 Task: Add an event with the title Lunch Break: Guided Meditation and Wellness Workshop, date '2023/11/20', time 7:00 AM to 9:00 AMand add a description: Alongside problem-solving activities, the retreat will provide opportunities for team members to relax, unwind, and build stronger relationships. This could include team meals, social events, or recreational activities that promote camaraderie and connection.Select event color  Basil . Add location for the event as: Florence, Italy, logged in from the account softage.4@softage.netand send the event invitation to softage.10@softage.net and softage.1@softage.net. Set a reminder for the event Weekly on Sunday
Action: Mouse moved to (77, 91)
Screenshot: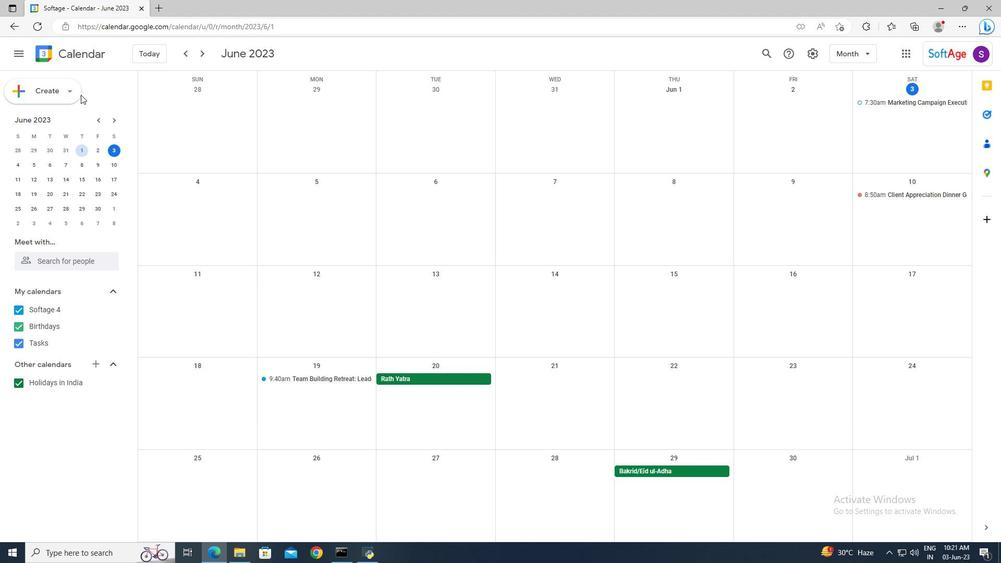 
Action: Mouse pressed left at (77, 91)
Screenshot: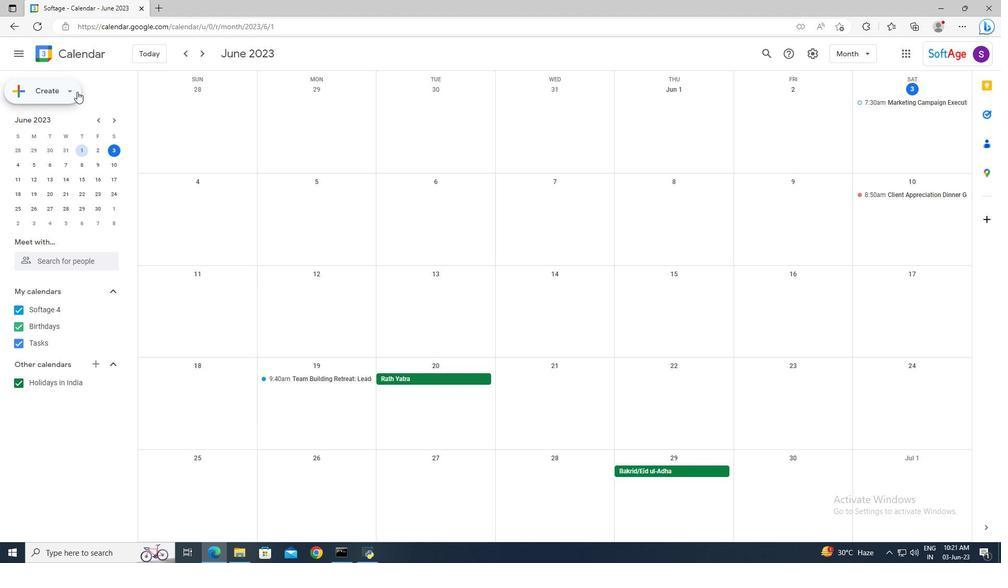 
Action: Mouse moved to (83, 112)
Screenshot: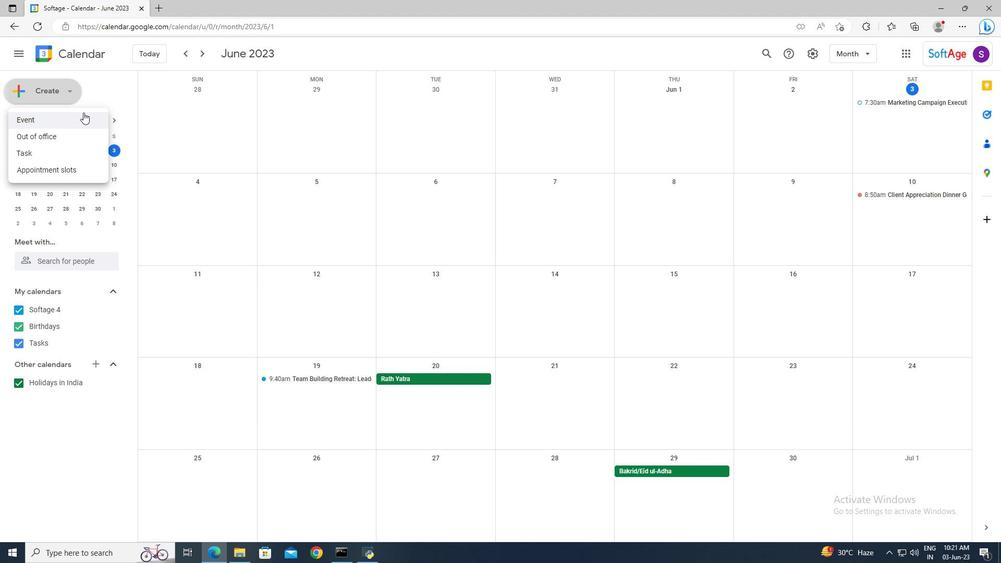 
Action: Mouse pressed left at (83, 112)
Screenshot: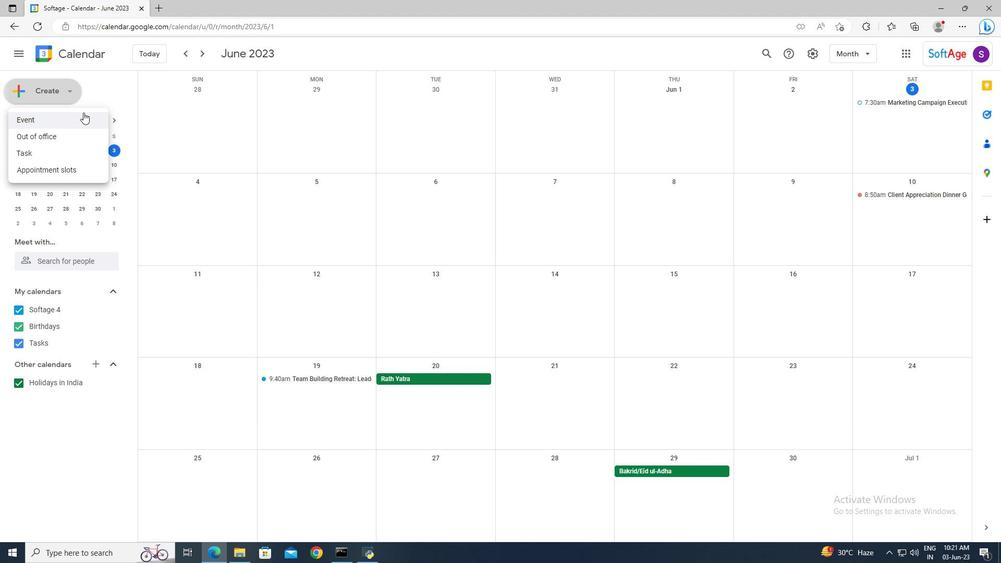 
Action: Mouse moved to (512, 349)
Screenshot: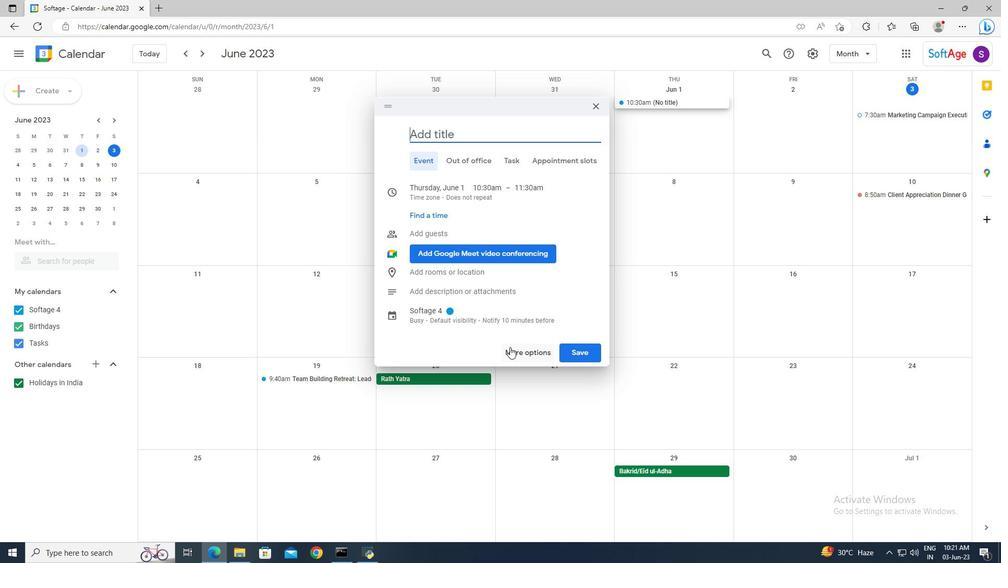 
Action: Mouse pressed left at (512, 349)
Screenshot: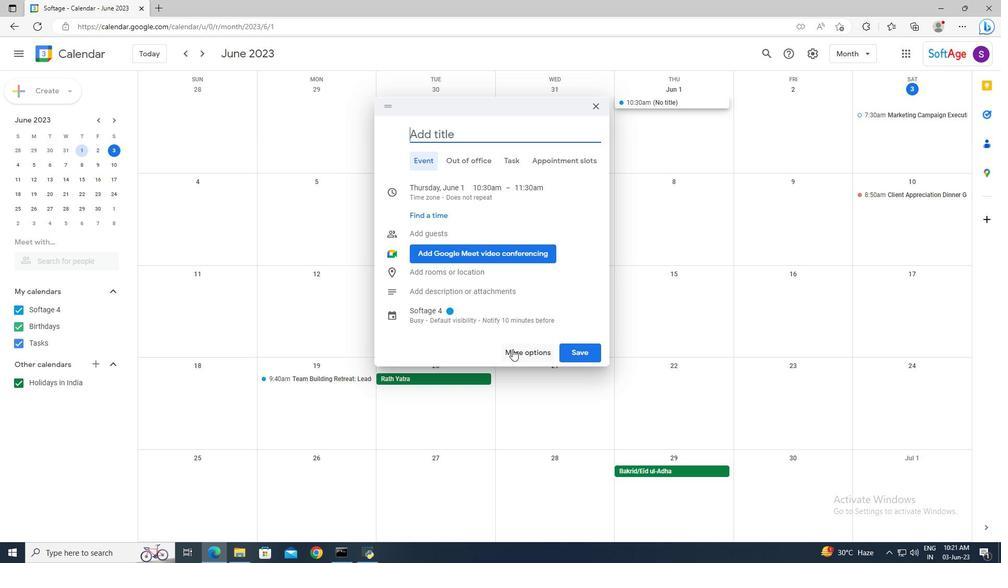 
Action: Mouse moved to (337, 60)
Screenshot: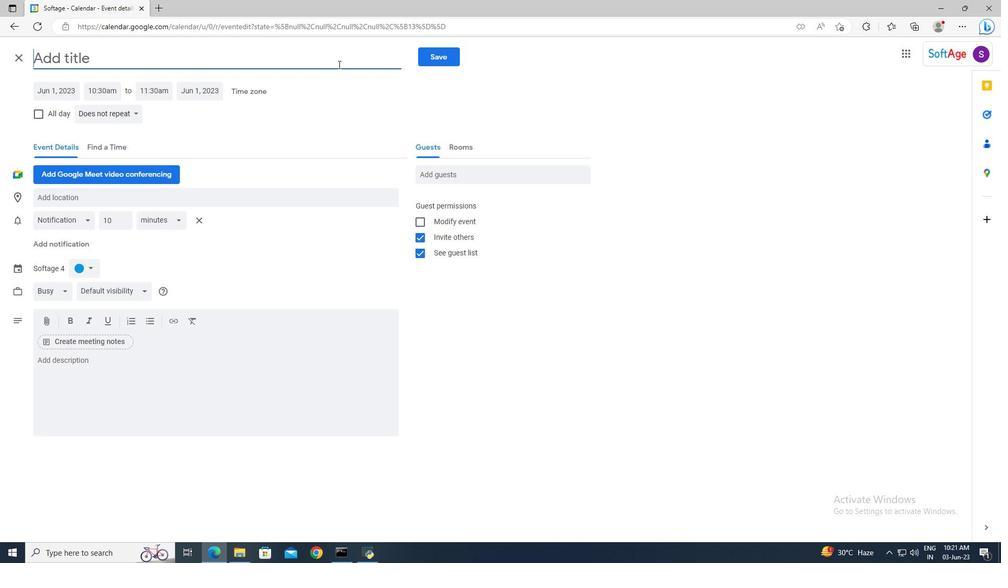 
Action: Mouse pressed left at (337, 60)
Screenshot: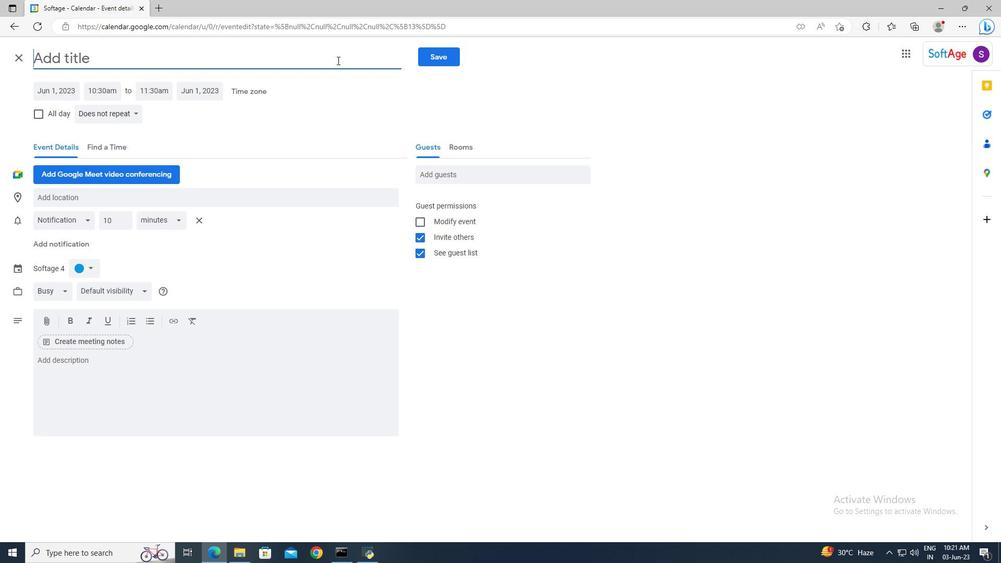 
Action: Key pressed <Key.shift>Lunch<Key.space><Key.shift>Break<Key.shift>:<Key.space><Key.shift>Guided<Key.space><Key.shift>Meditation<Key.space>and<Key.space><Key.shift><Key.shift><Key.shift><Key.shift><Key.shift><Key.shift><Key.shift><Key.shift><Key.shift><Key.shift><Key.shift><Key.shift>Wellness<Key.space><Key.shift_r>Workshop
Screenshot: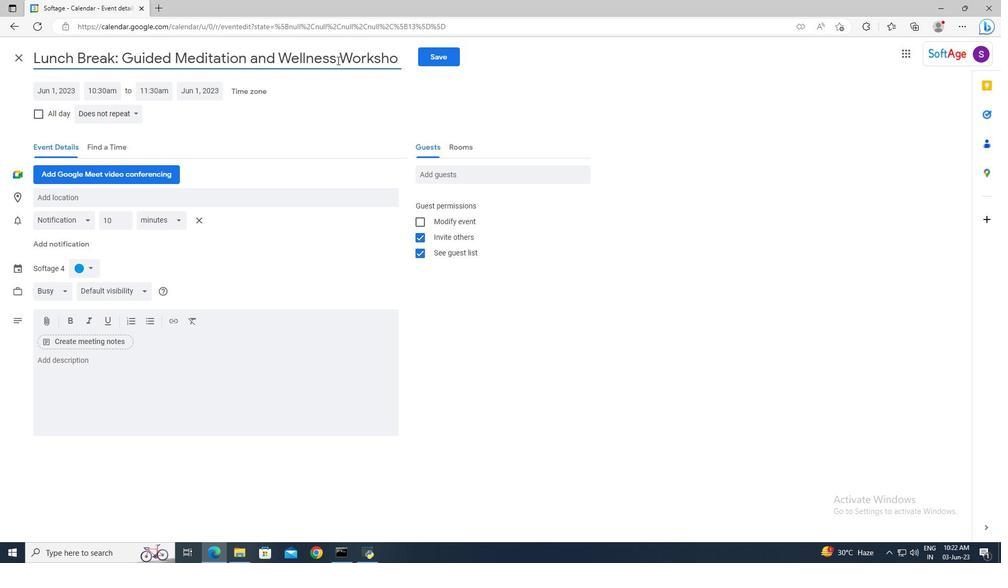 
Action: Mouse moved to (71, 95)
Screenshot: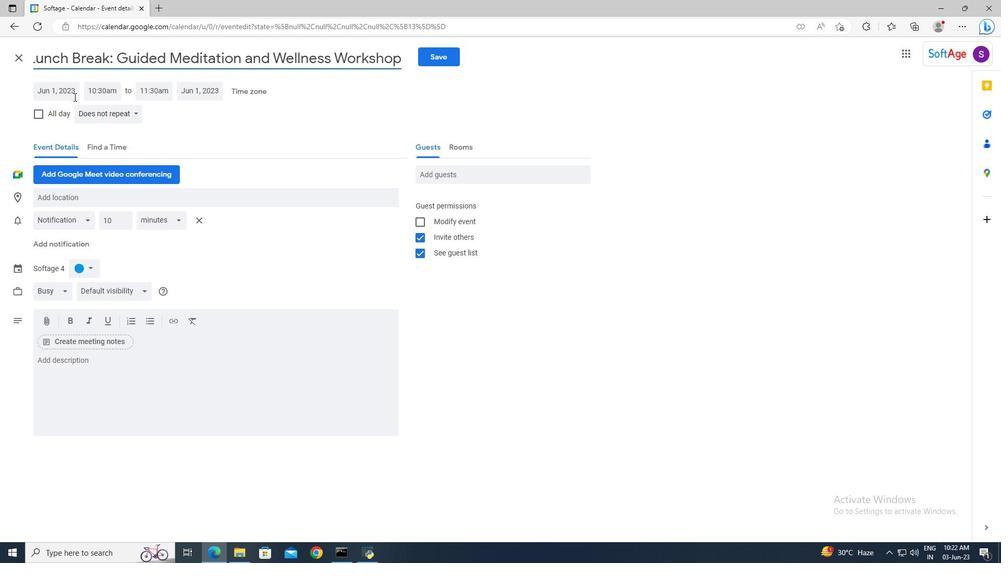 
Action: Mouse pressed left at (71, 95)
Screenshot: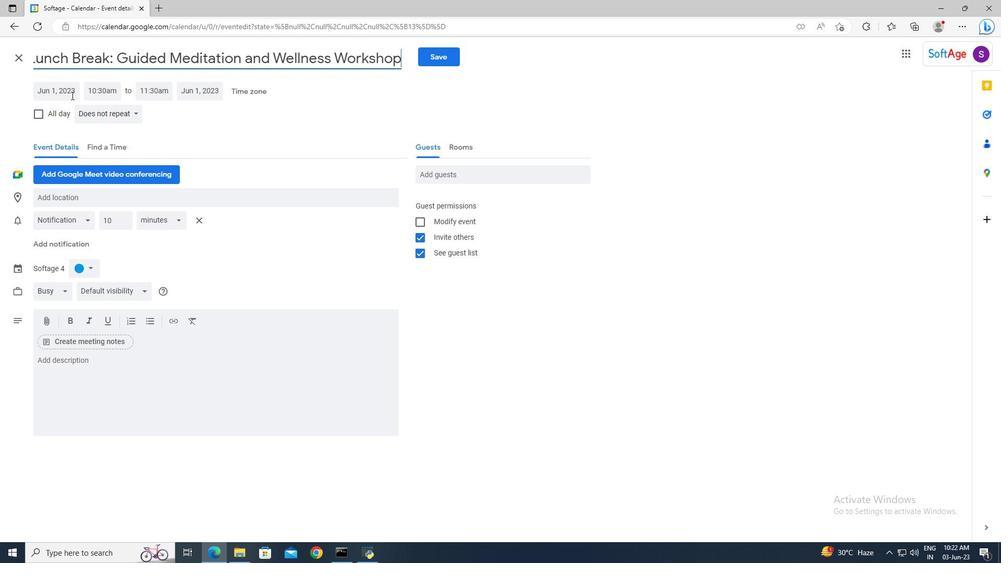 
Action: Mouse moved to (163, 111)
Screenshot: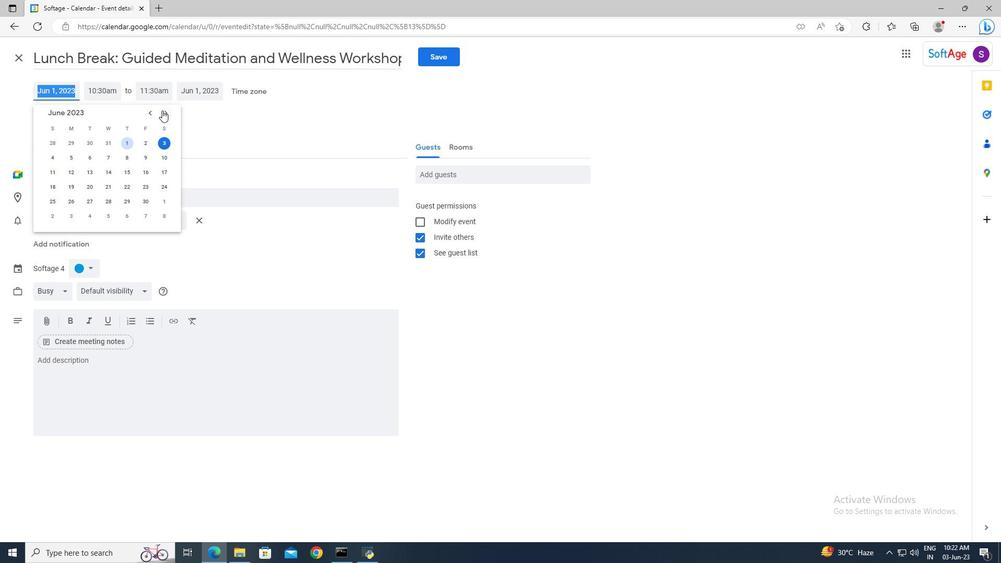
Action: Mouse pressed left at (163, 111)
Screenshot: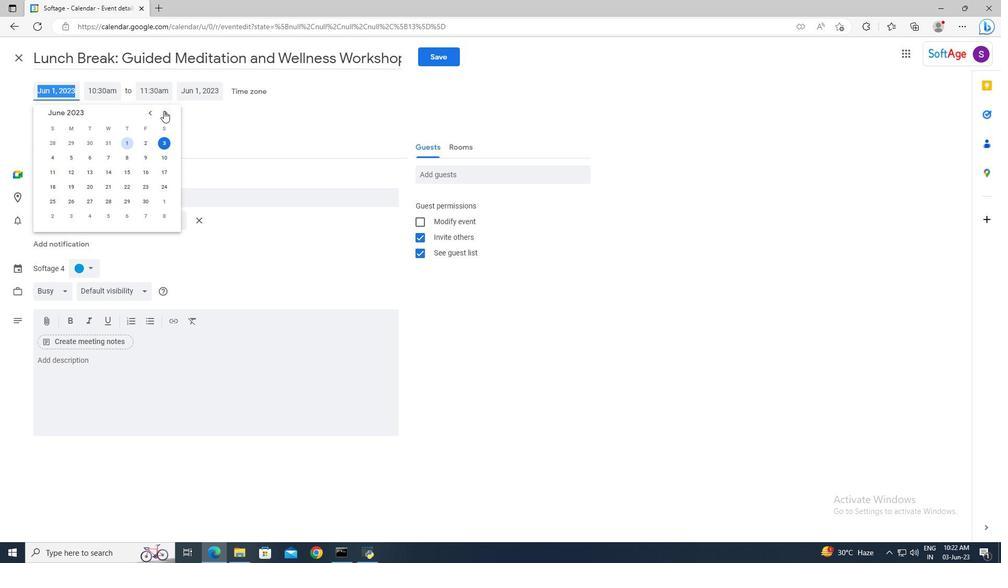 
Action: Mouse pressed left at (163, 111)
Screenshot: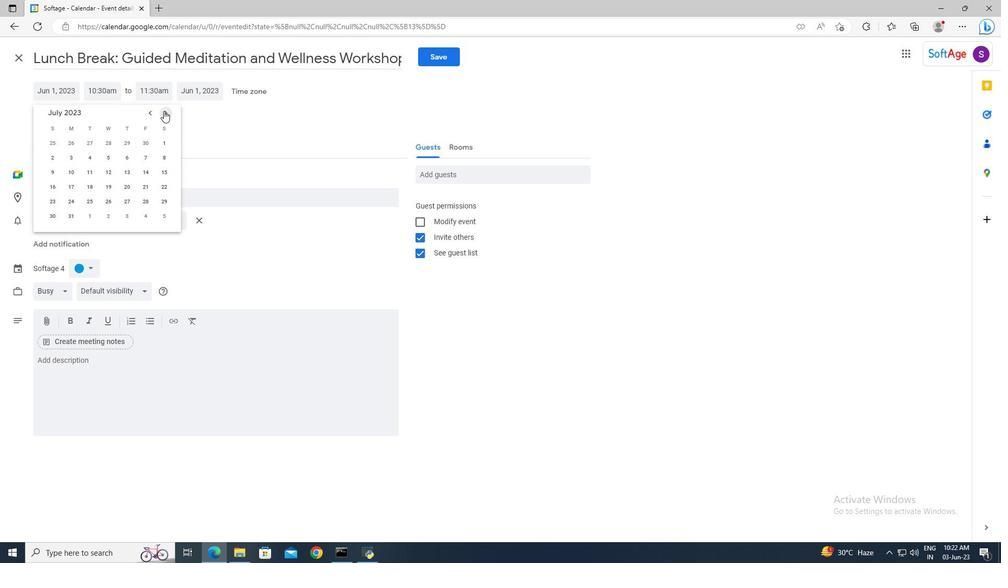 
Action: Mouse pressed left at (163, 111)
Screenshot: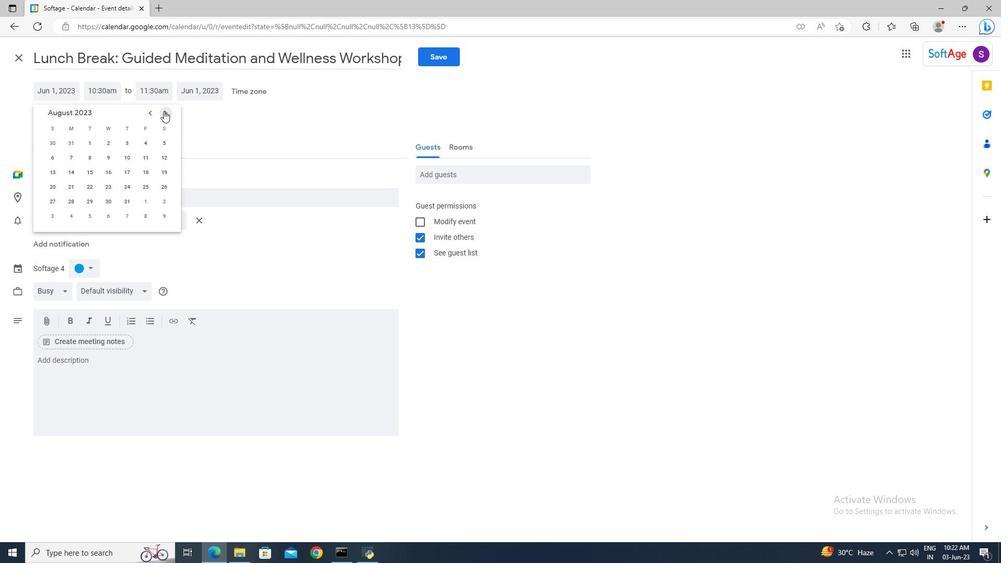 
Action: Mouse pressed left at (163, 111)
Screenshot: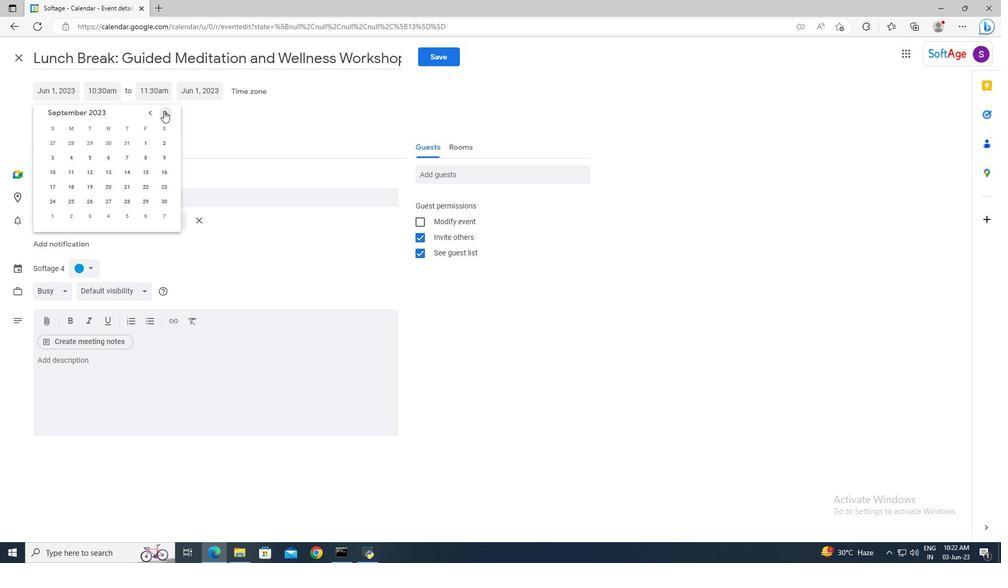 
Action: Mouse pressed left at (163, 111)
Screenshot: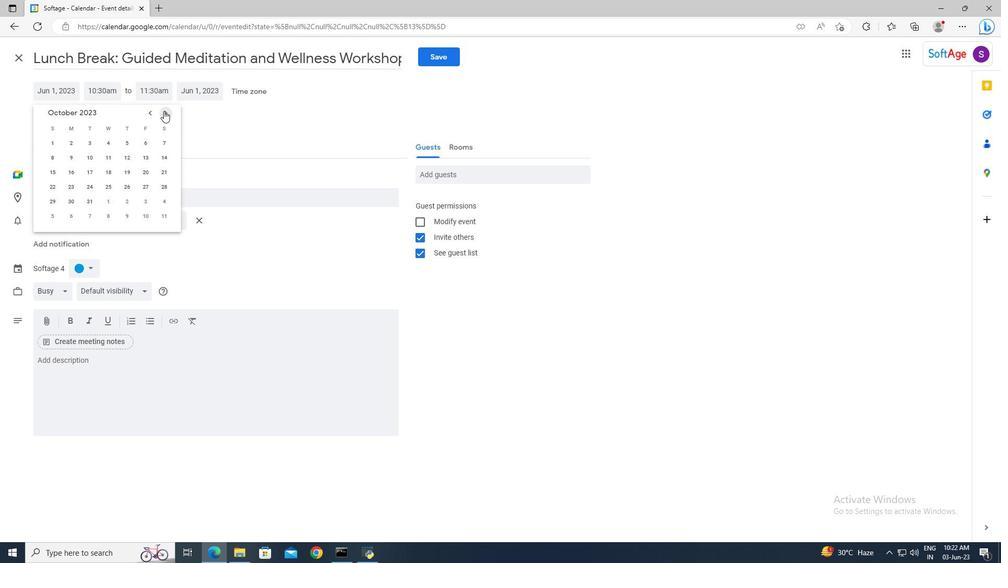 
Action: Mouse moved to (76, 185)
Screenshot: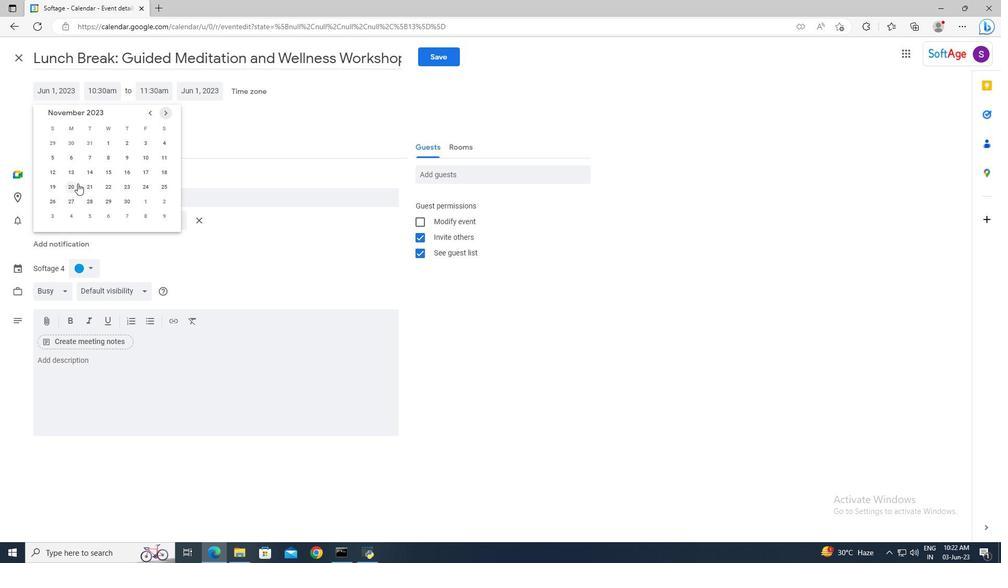 
Action: Mouse pressed left at (76, 185)
Screenshot: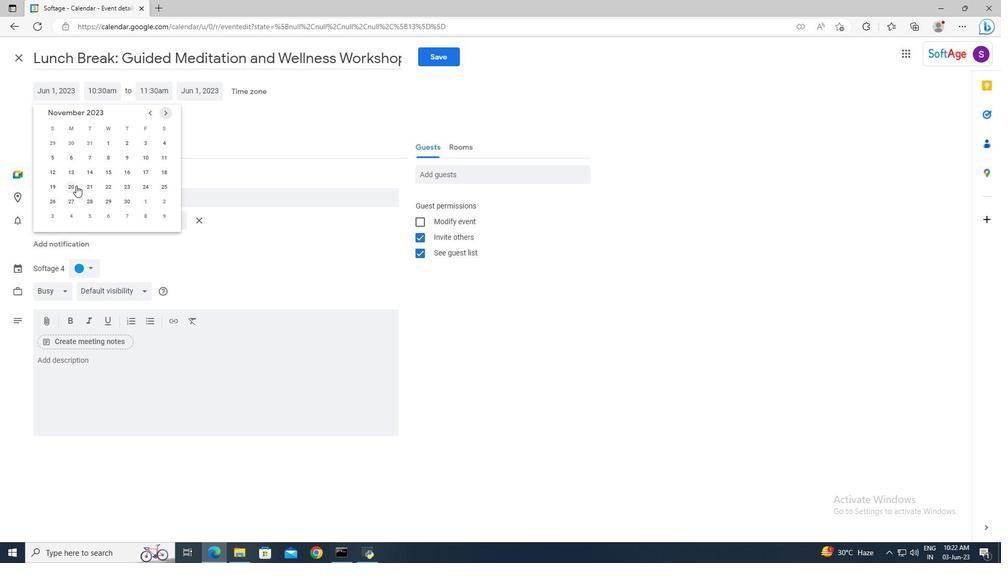 
Action: Mouse moved to (95, 91)
Screenshot: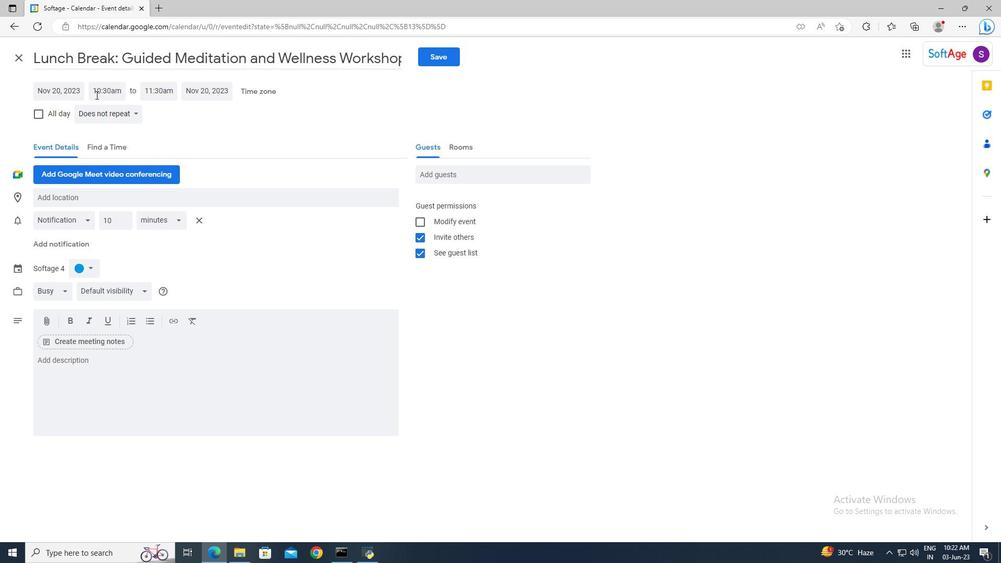 
Action: Mouse pressed left at (95, 91)
Screenshot: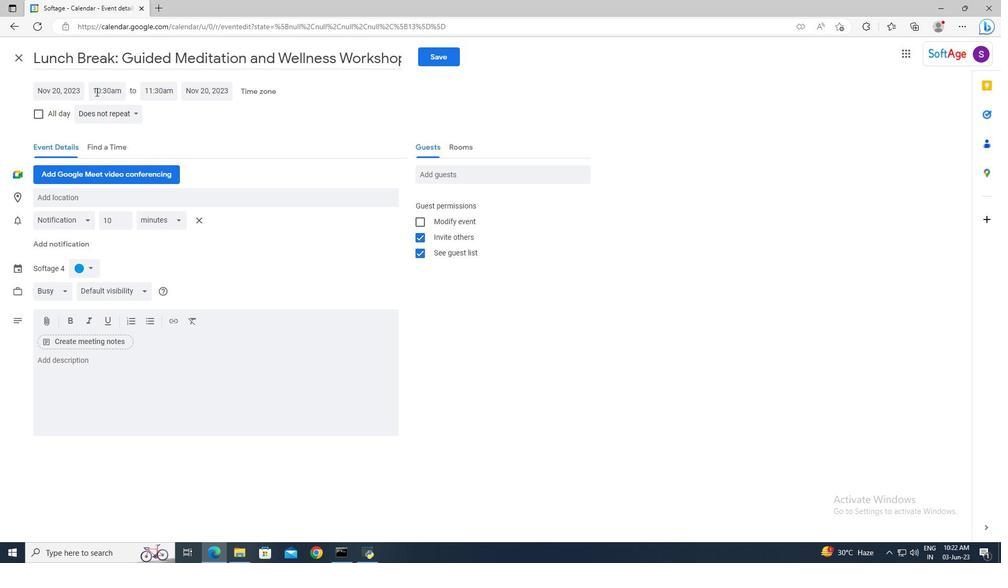 
Action: Mouse moved to (95, 90)
Screenshot: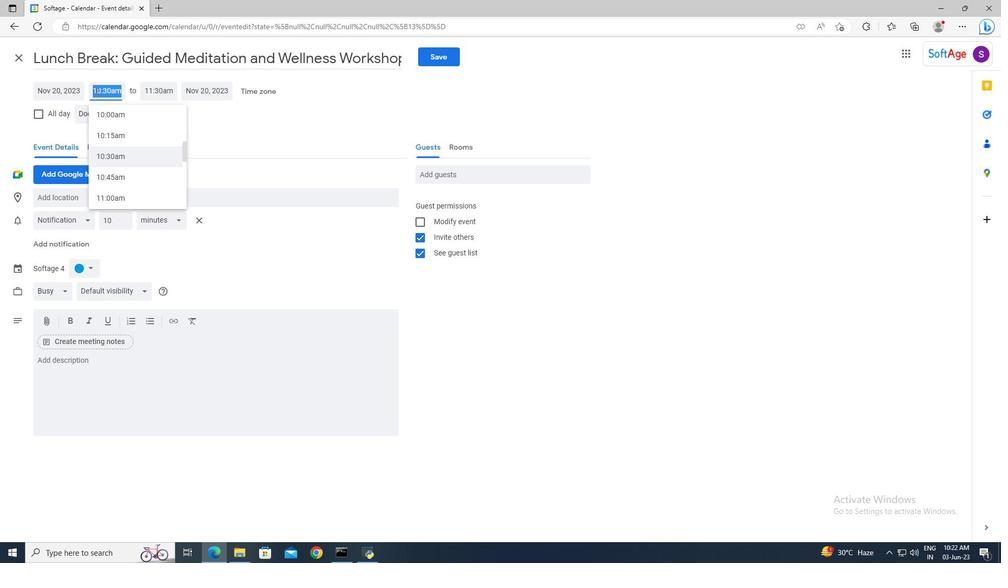 
Action: Key pressed 7<Key.shift>:00am<Key.enter><Key.tab>9<Key.shift>:00<Key.enter>
Screenshot: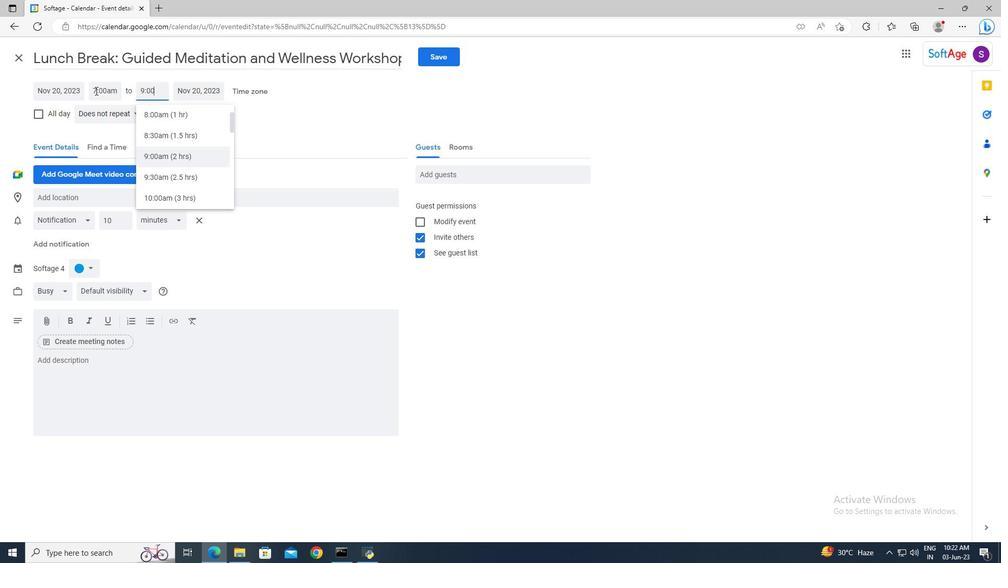 
Action: Mouse moved to (77, 371)
Screenshot: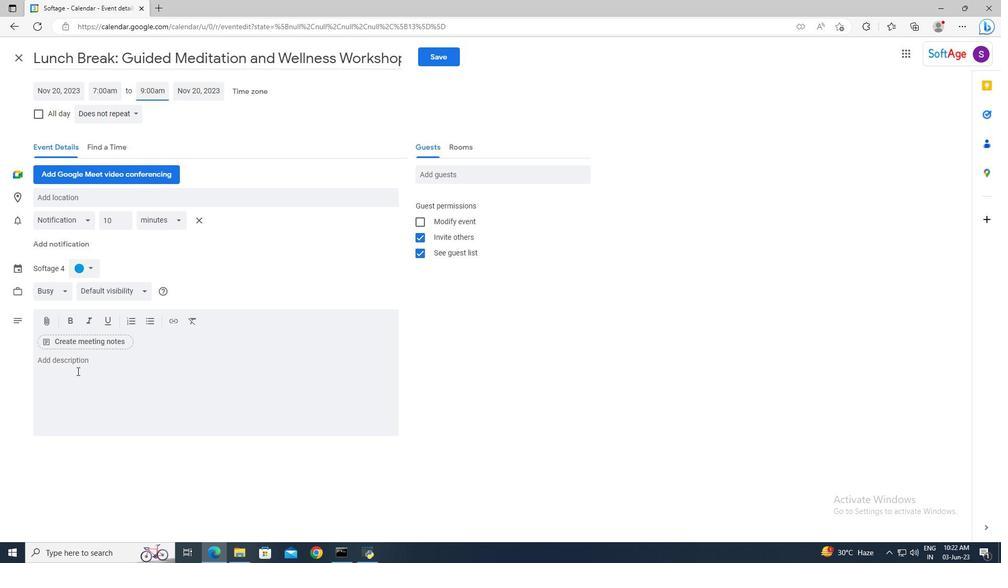 
Action: Mouse pressed left at (77, 371)
Screenshot: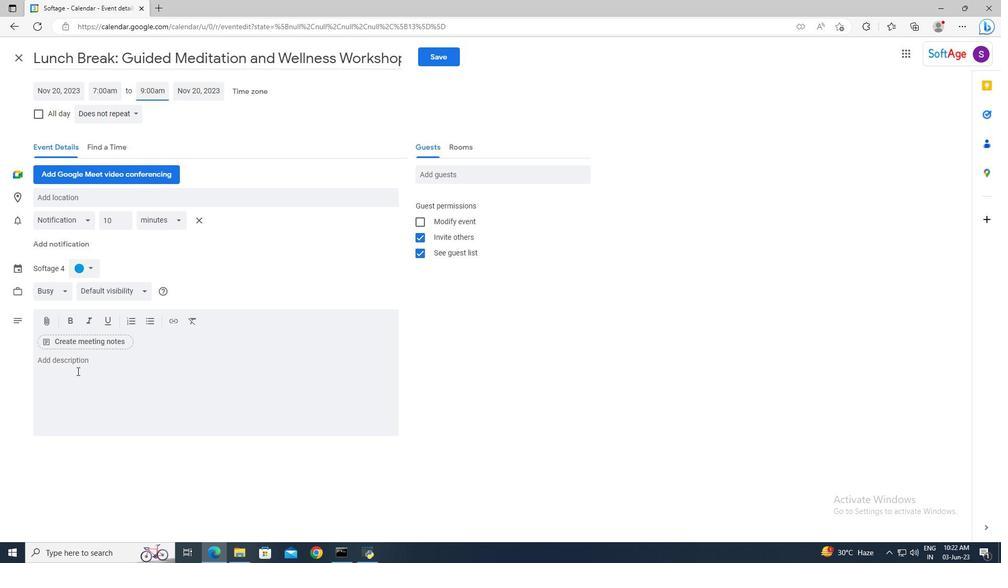 
Action: Key pressed <Key.shift>Alongside<Key.space>problem-solving<Key.space>activities,<Key.space>the<Key.space>retreat<Key.space>will<Key.space>provide<Key.space>opportunities<Key.space>for<Key.space>team<Key.space>members<Key.space>to<Key.space>relax,<Key.space>unwind,<Key.space>and<Key.space>build<Key.space>stronger<Key.space>relationships.<Key.space><Key.shift>This<Key.space>could<Key.space>include<Key.space>team<Key.space>meals,<Key.space>social<Key.space>events,<Key.space>or<Key.space>recreational<Key.space>activities<Key.space>that<Key.space>promote<Key.space>camaraderie<Key.space>and<Key.space>connection.
Screenshot: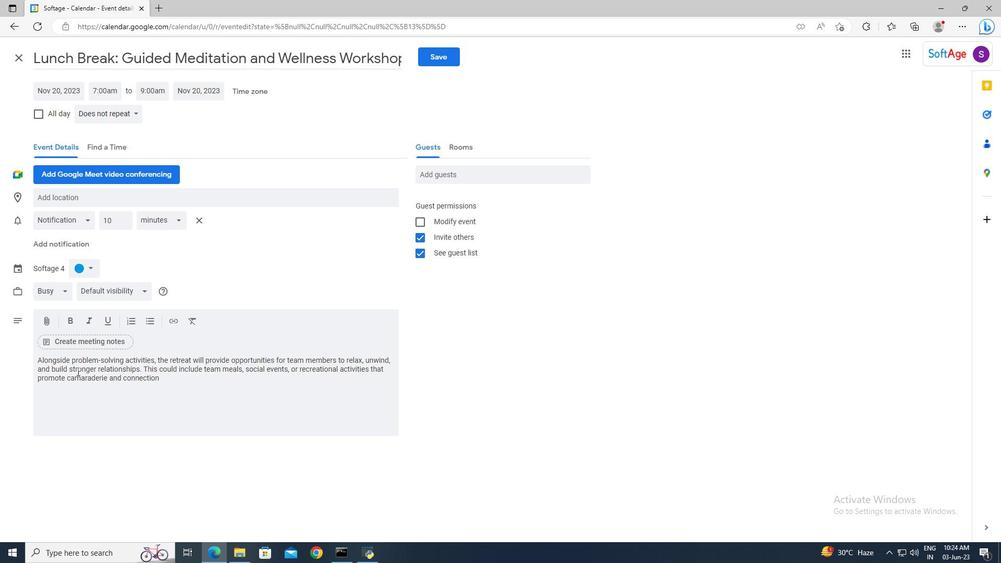 
Action: Mouse moved to (93, 260)
Screenshot: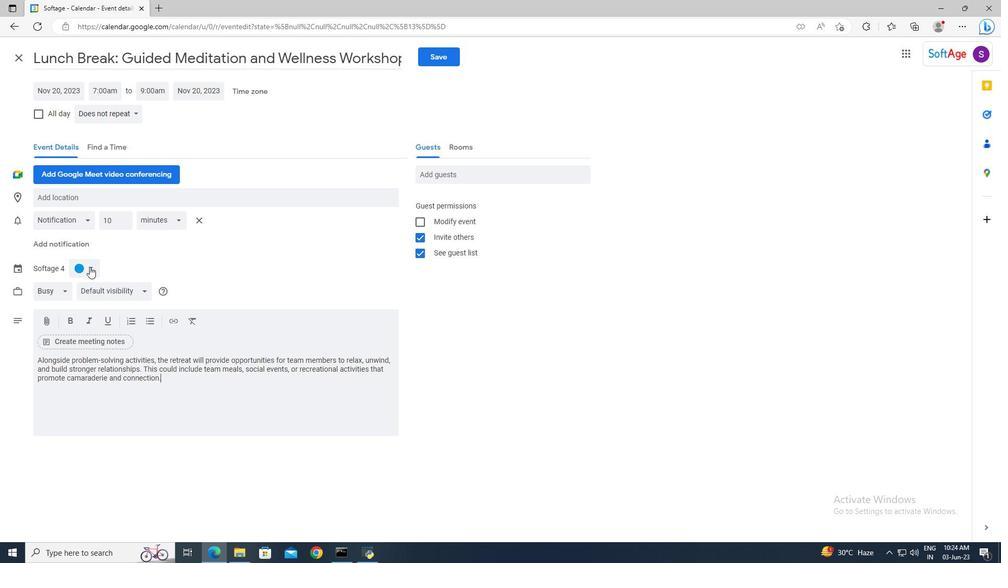 
Action: Mouse pressed left at (93, 260)
Screenshot: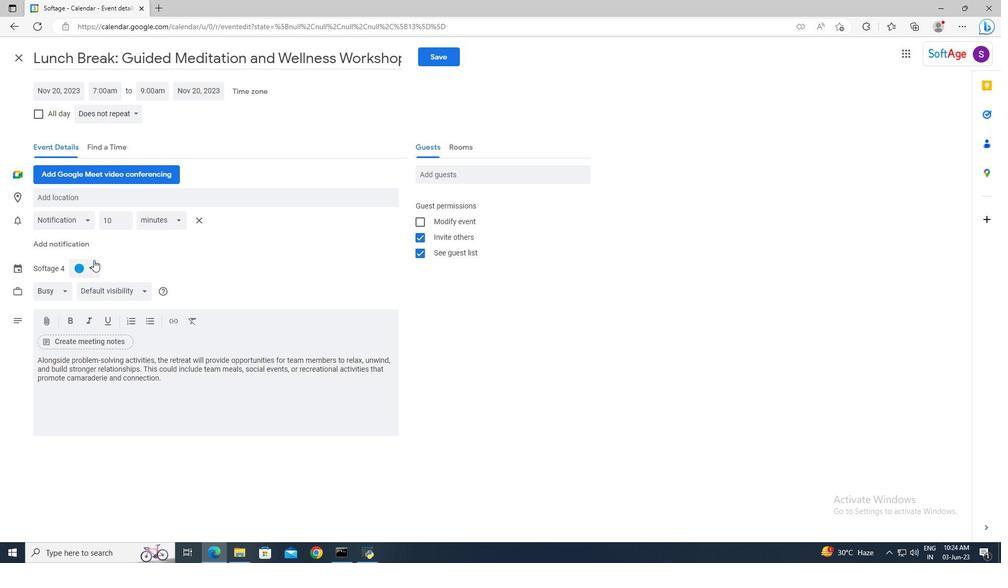 
Action: Mouse moved to (92, 295)
Screenshot: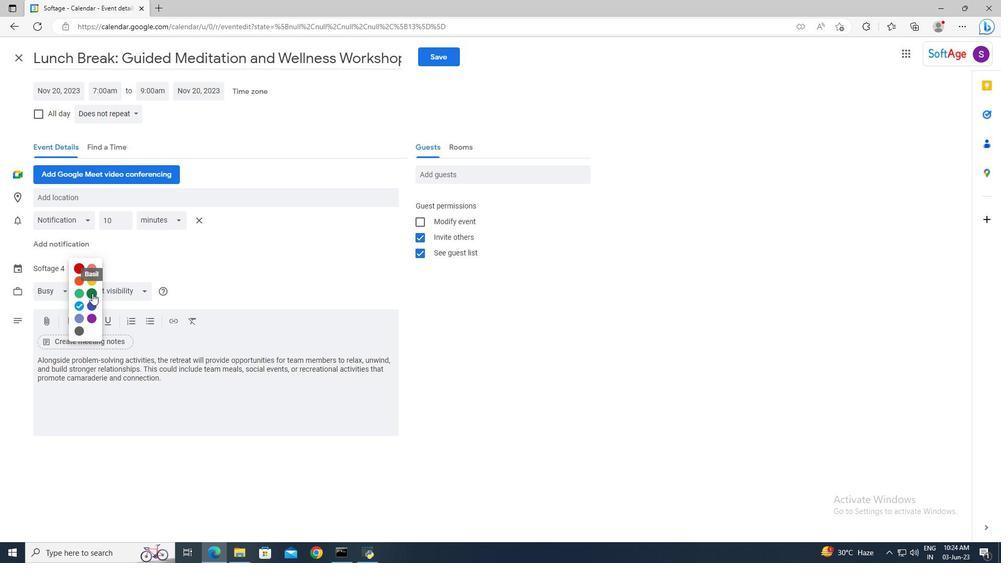 
Action: Mouse pressed left at (92, 295)
Screenshot: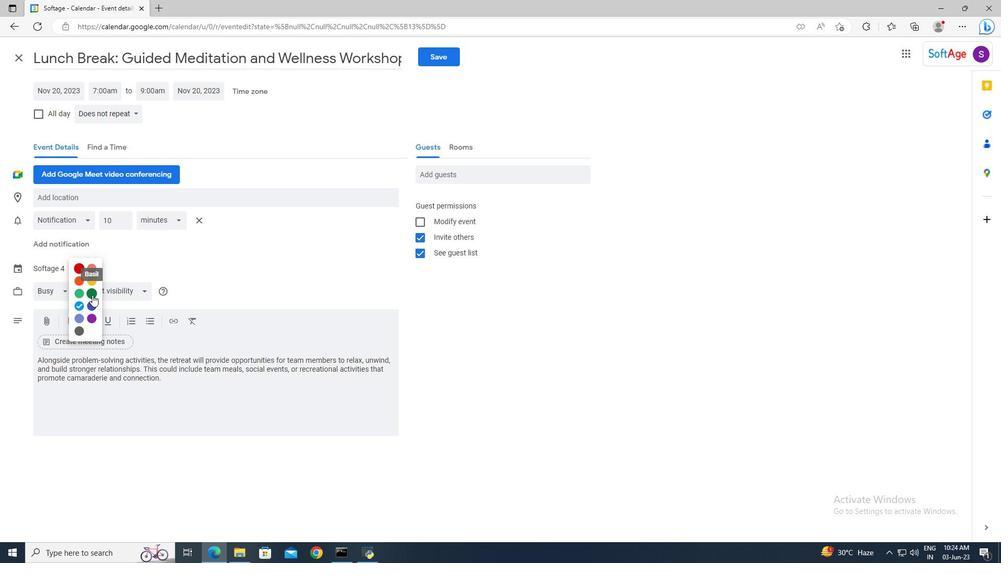 
Action: Mouse moved to (85, 203)
Screenshot: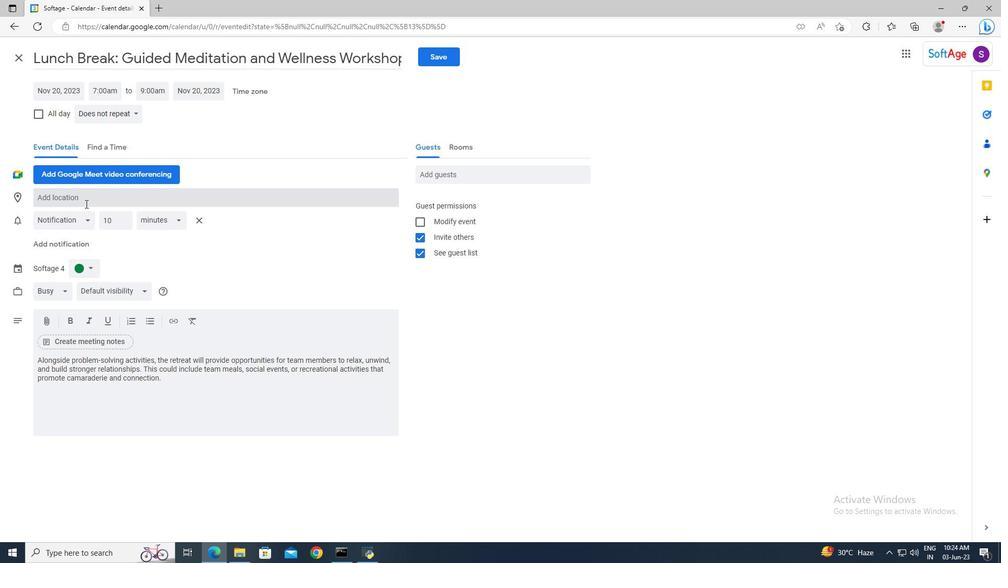 
Action: Mouse pressed left at (85, 203)
Screenshot: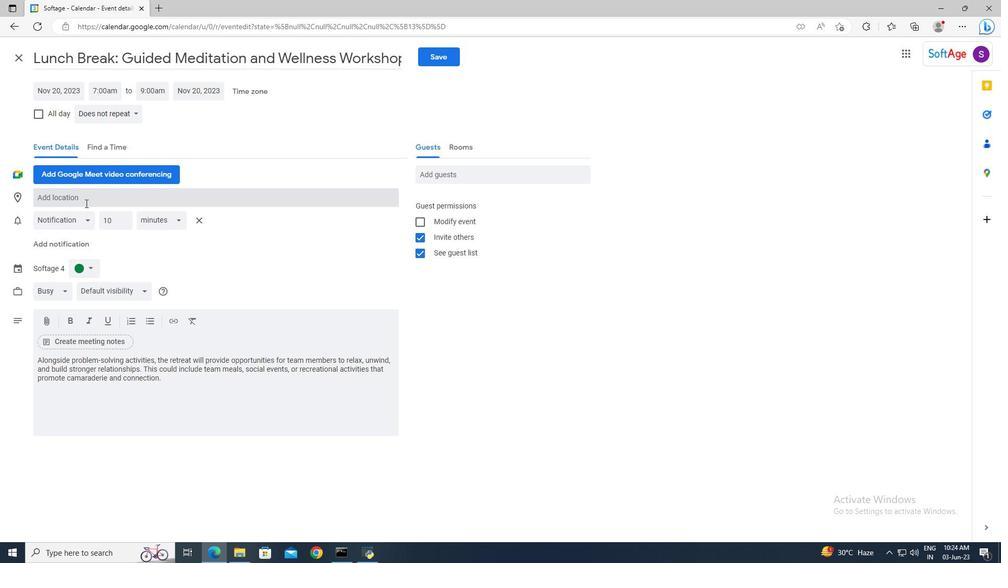 
Action: Key pressed <Key.shift>Florence,<Key.space><Key.shift>Italy
Screenshot: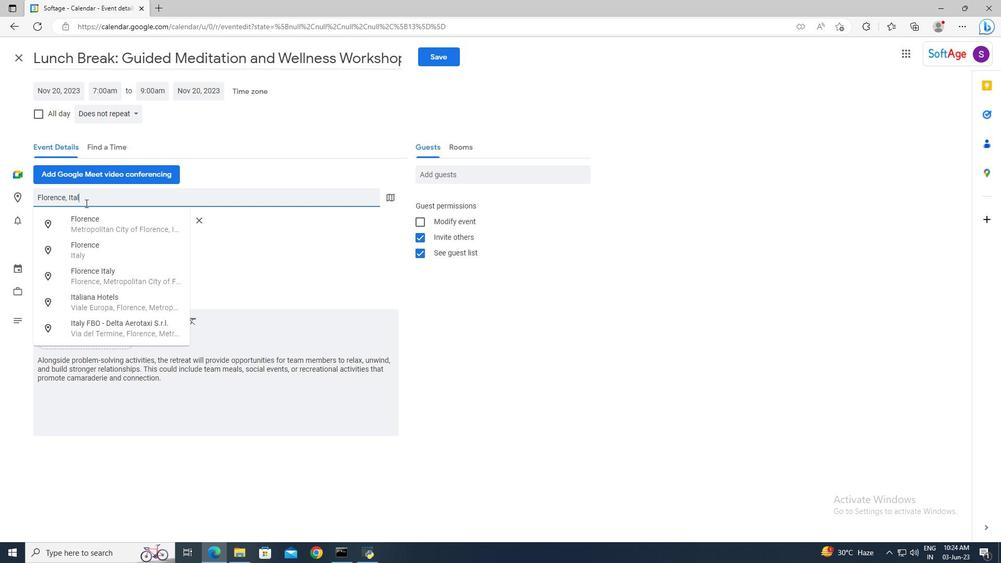 
Action: Mouse moved to (91, 222)
Screenshot: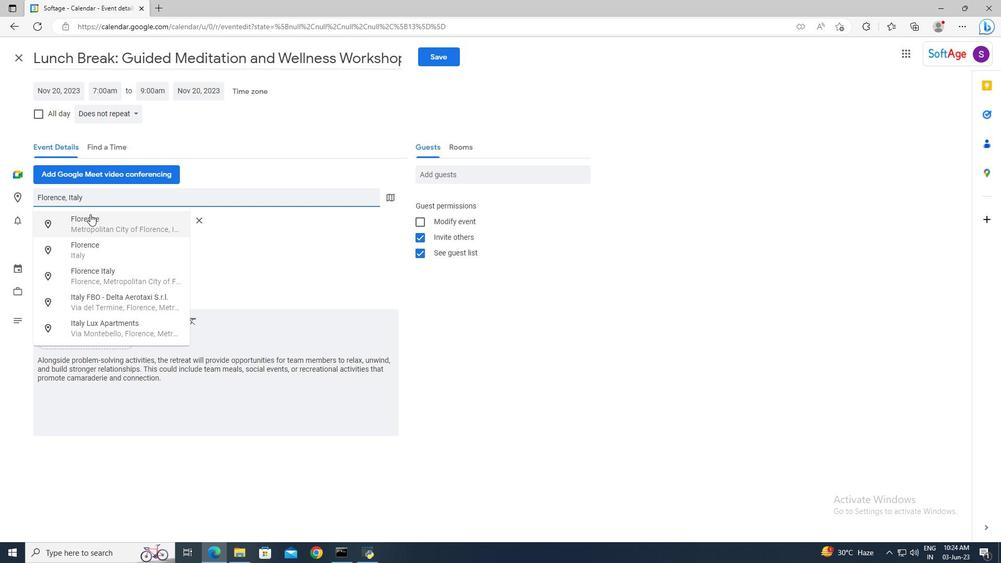 
Action: Mouse pressed left at (91, 222)
Screenshot: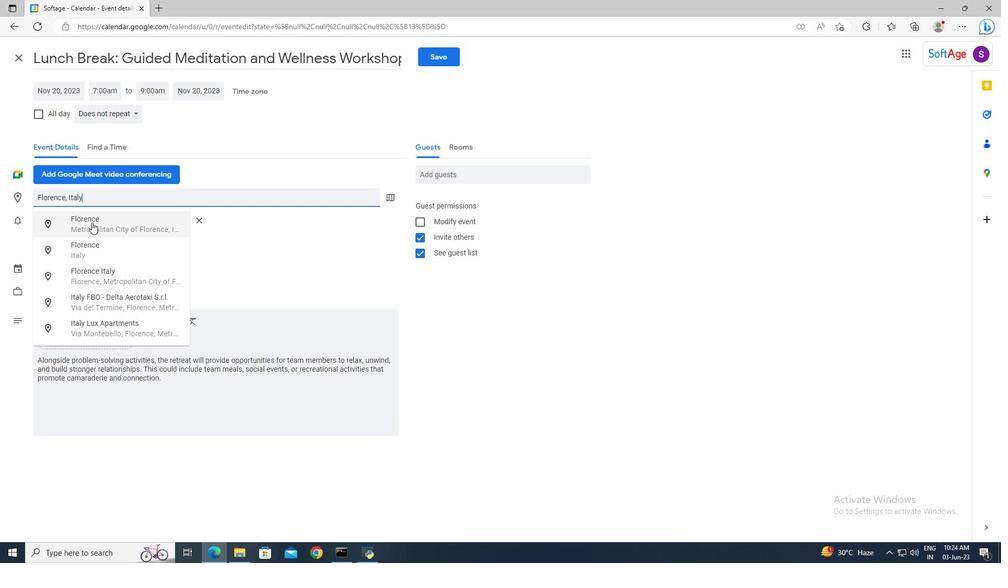 
Action: Mouse moved to (427, 177)
Screenshot: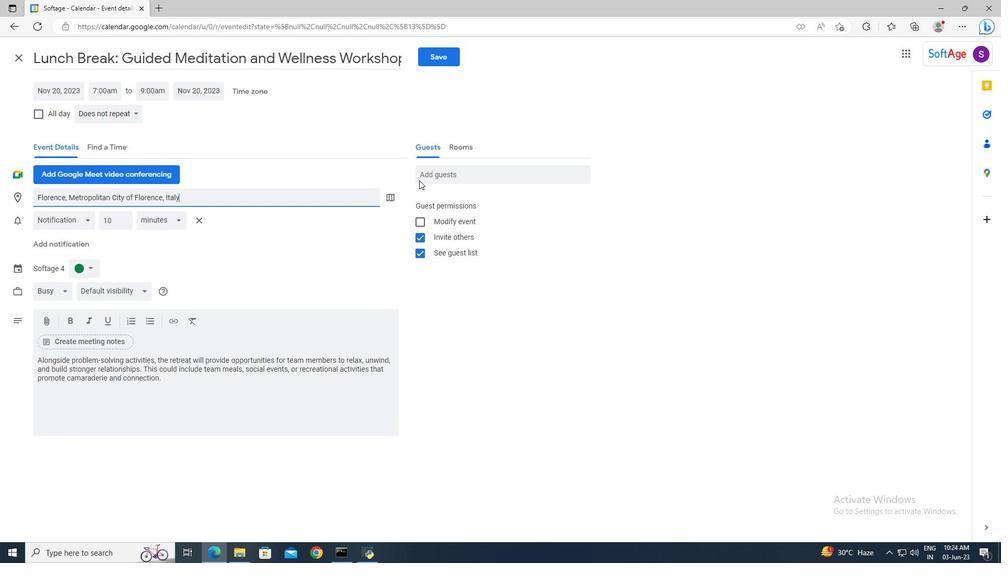 
Action: Mouse pressed left at (427, 177)
Screenshot: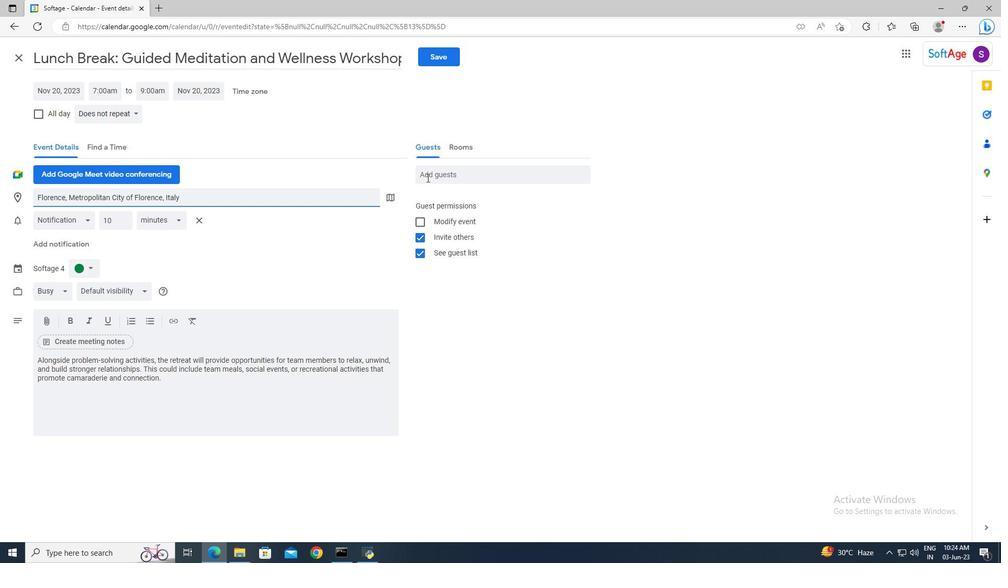 
Action: Key pressed softage.10<Key.shift>@softage.net<Key.enter>softage.1<Key.shift>@softage.net<Key.enter>
Screenshot: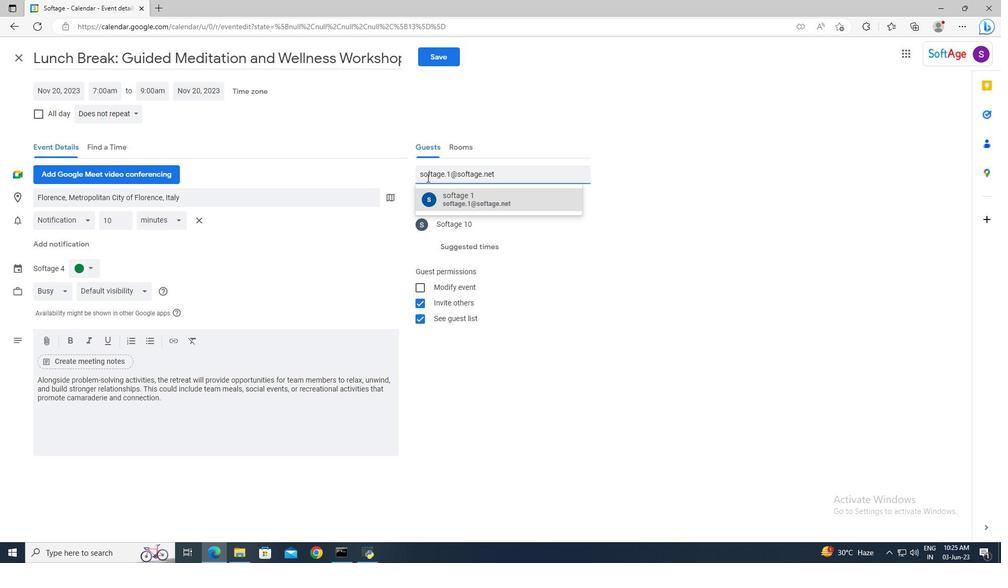 
Action: Mouse moved to (133, 115)
Screenshot: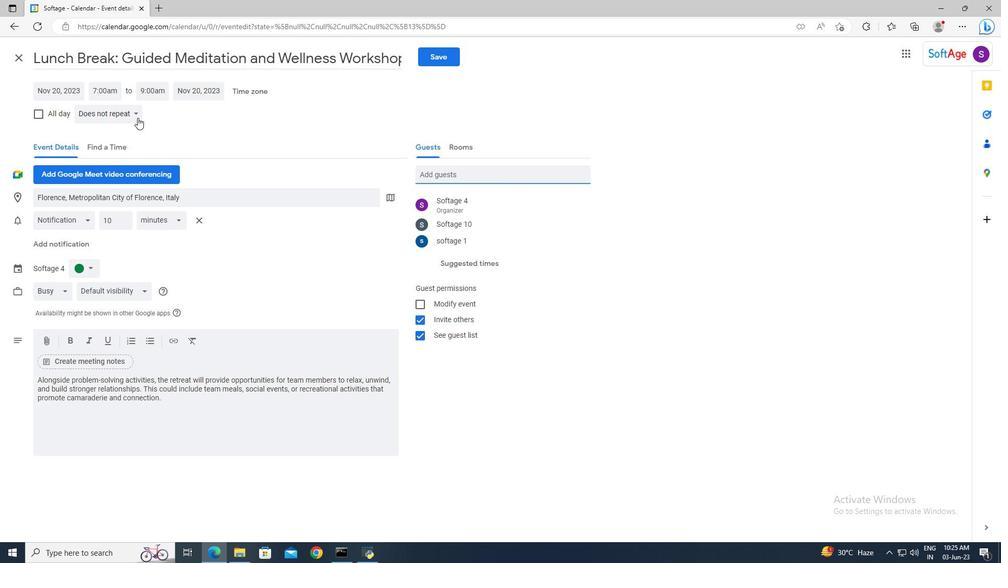 
Action: Mouse pressed left at (133, 115)
Screenshot: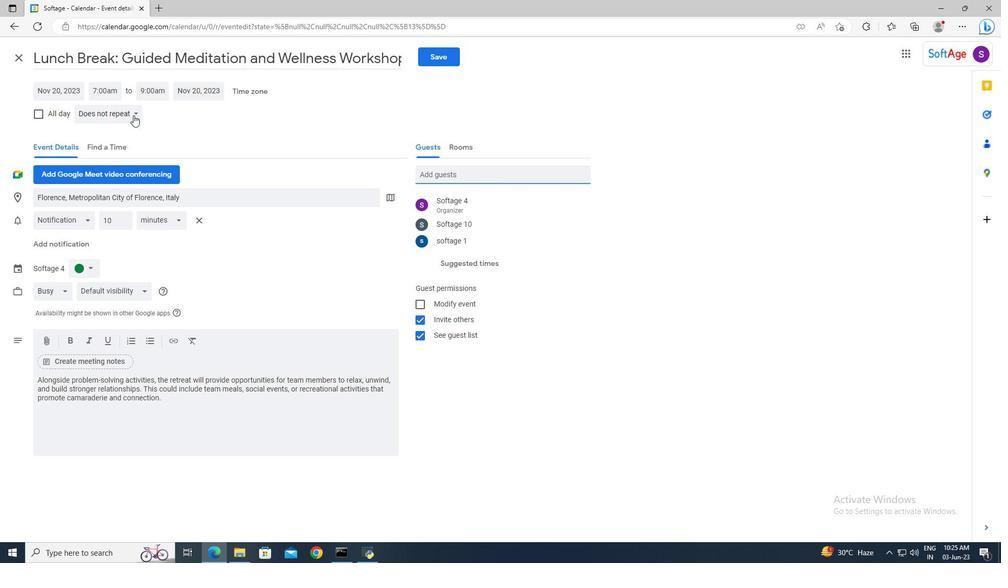 
Action: Mouse moved to (139, 223)
Screenshot: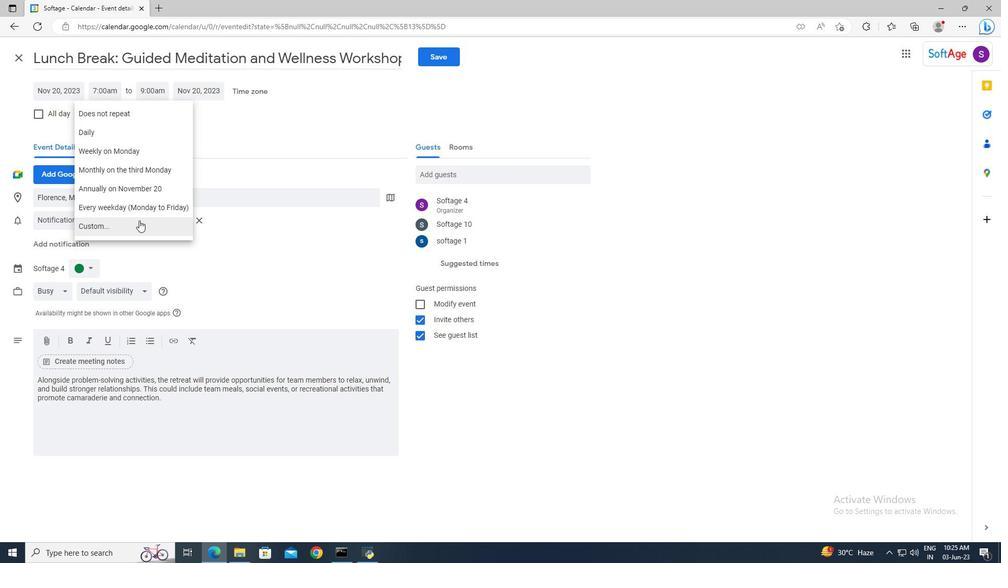 
Action: Mouse pressed left at (139, 223)
Screenshot: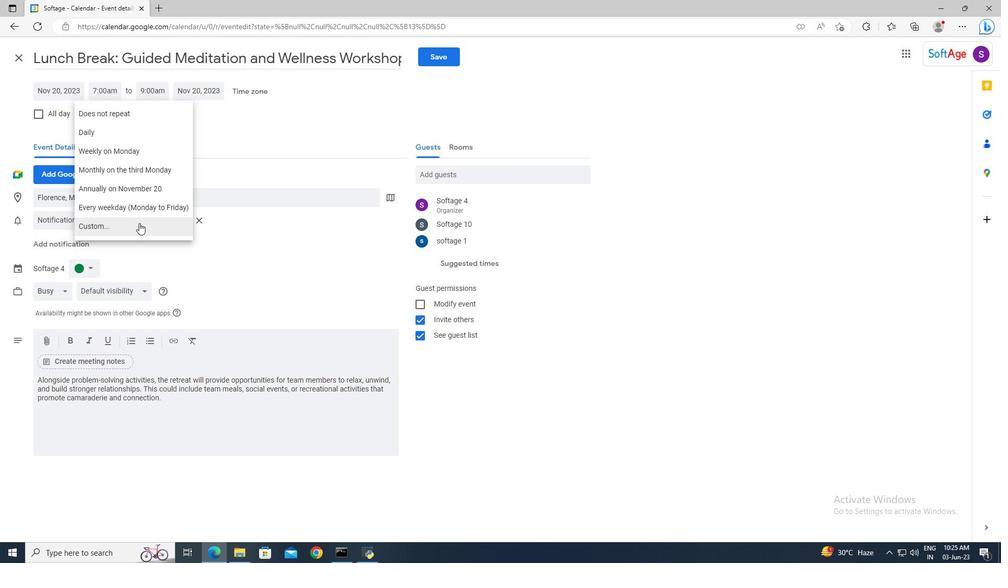 
Action: Mouse moved to (421, 271)
Screenshot: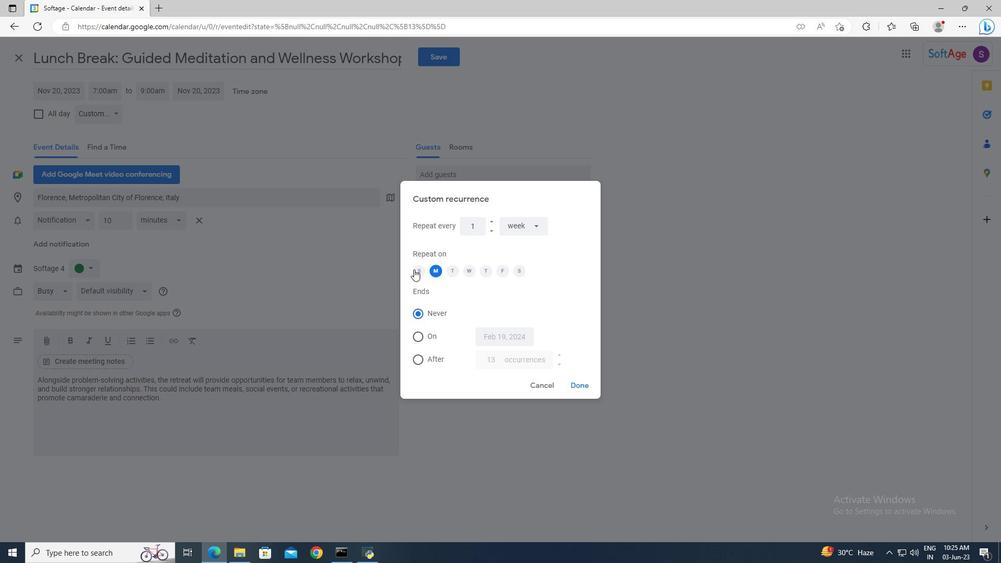 
Action: Mouse pressed left at (421, 271)
Screenshot: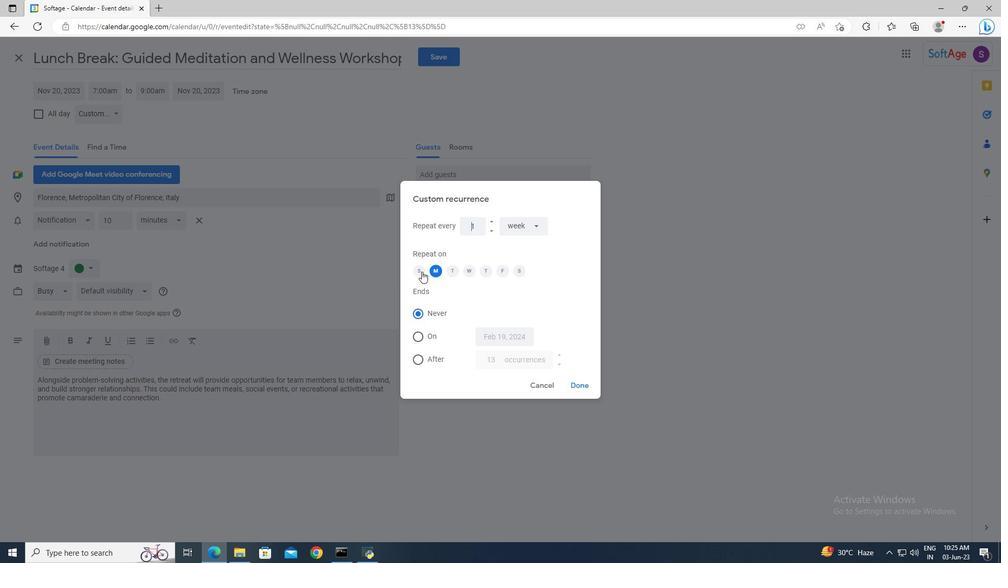 
Action: Mouse moved to (432, 270)
Screenshot: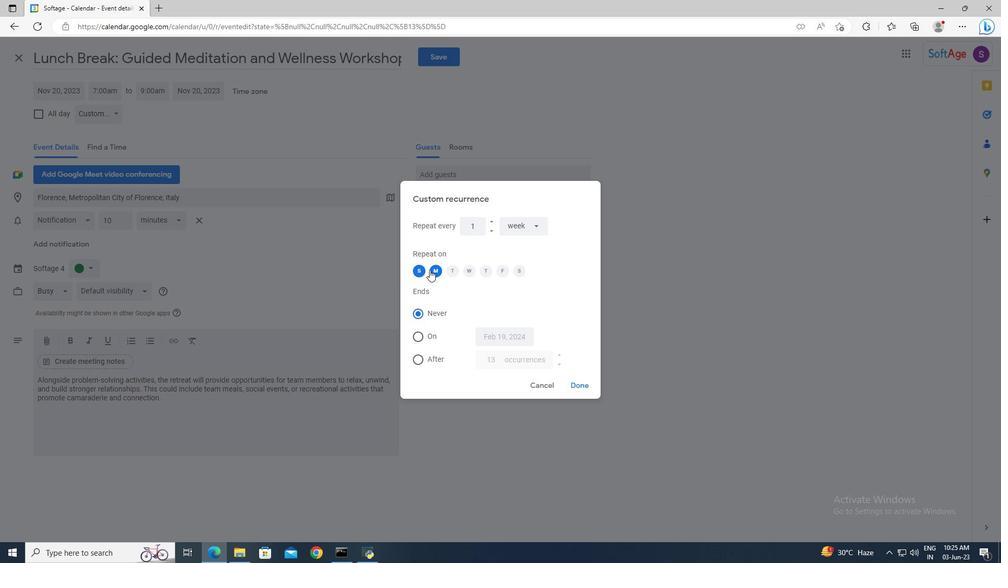 
Action: Mouse pressed left at (432, 270)
Screenshot: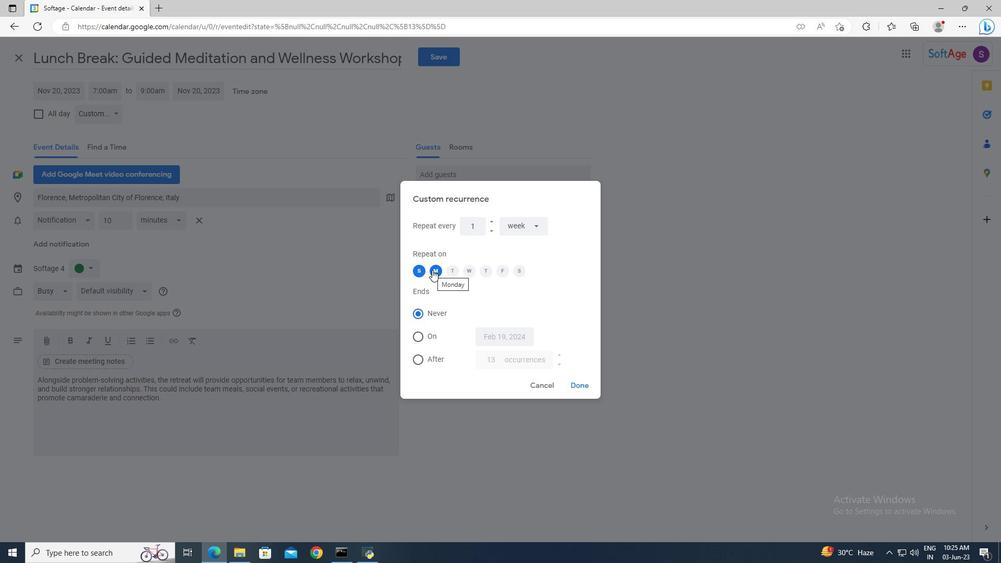 
Action: Mouse moved to (580, 384)
Screenshot: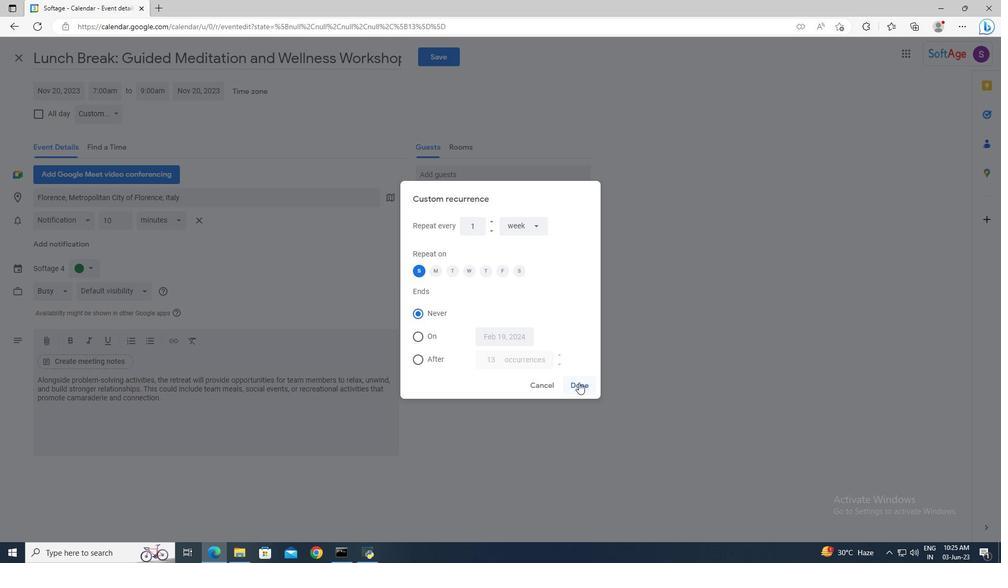 
Action: Mouse pressed left at (580, 384)
Screenshot: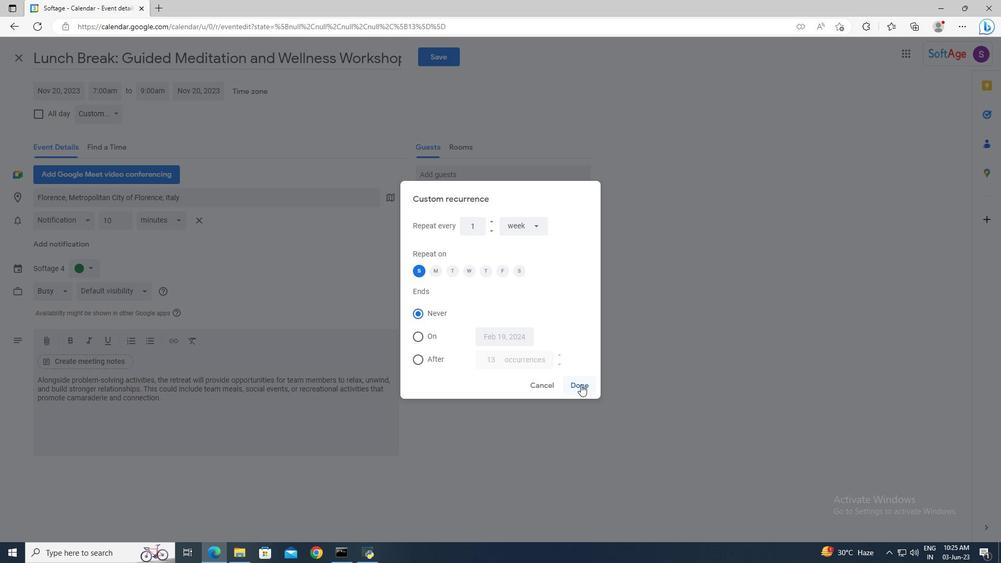 
Action: Mouse moved to (453, 62)
Screenshot: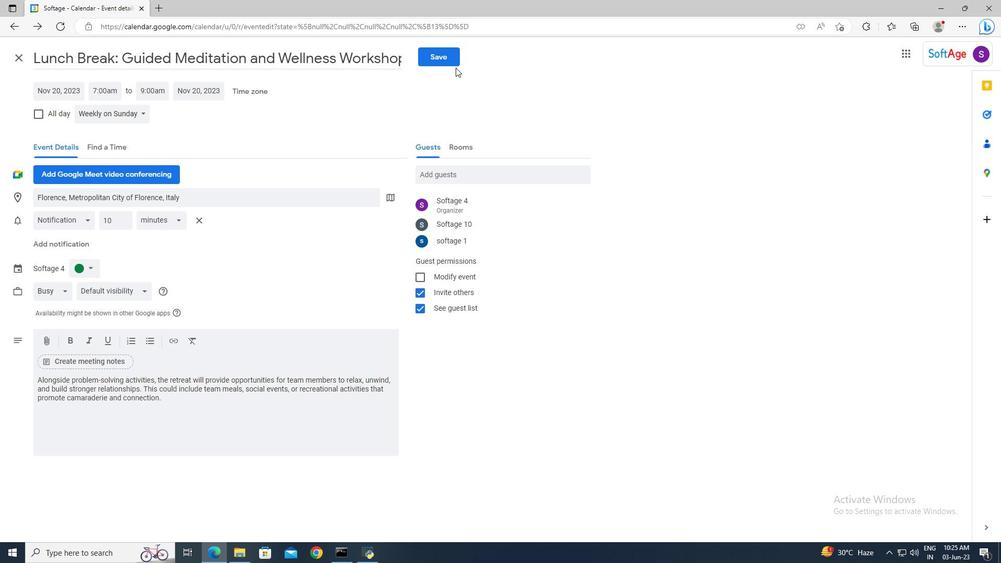 
Action: Mouse pressed left at (453, 62)
Screenshot: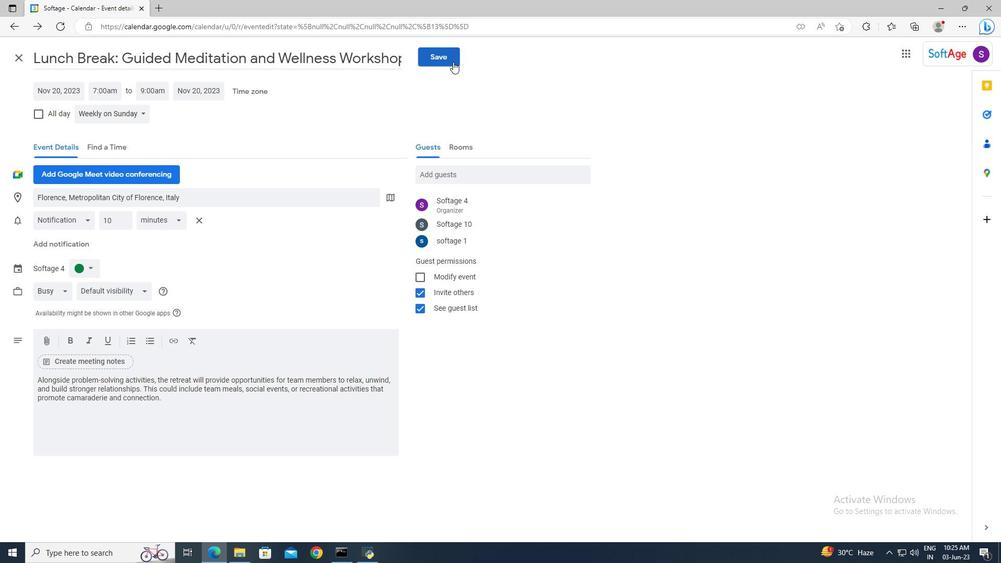 
Action: Mouse moved to (598, 314)
Screenshot: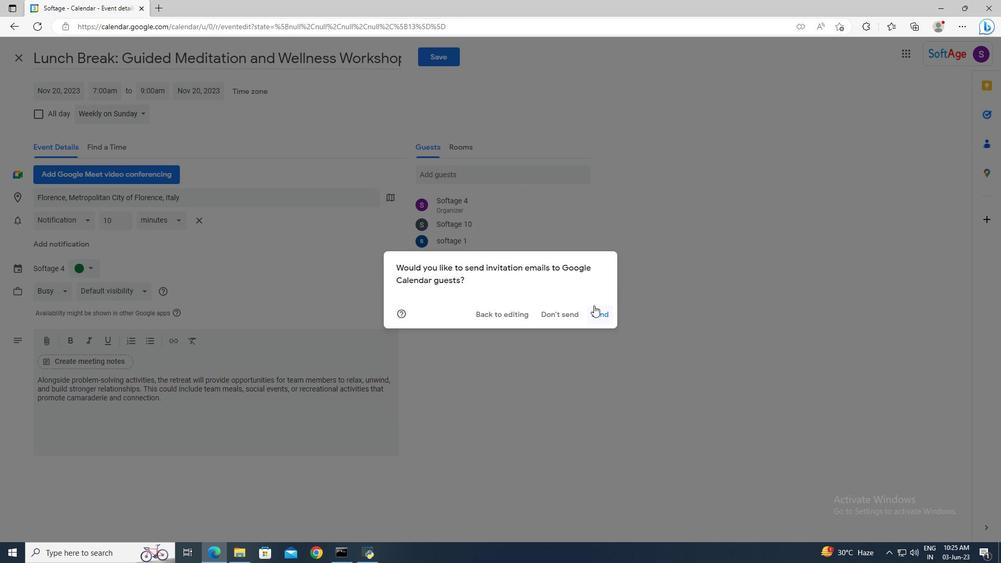 
Action: Mouse pressed left at (598, 314)
Screenshot: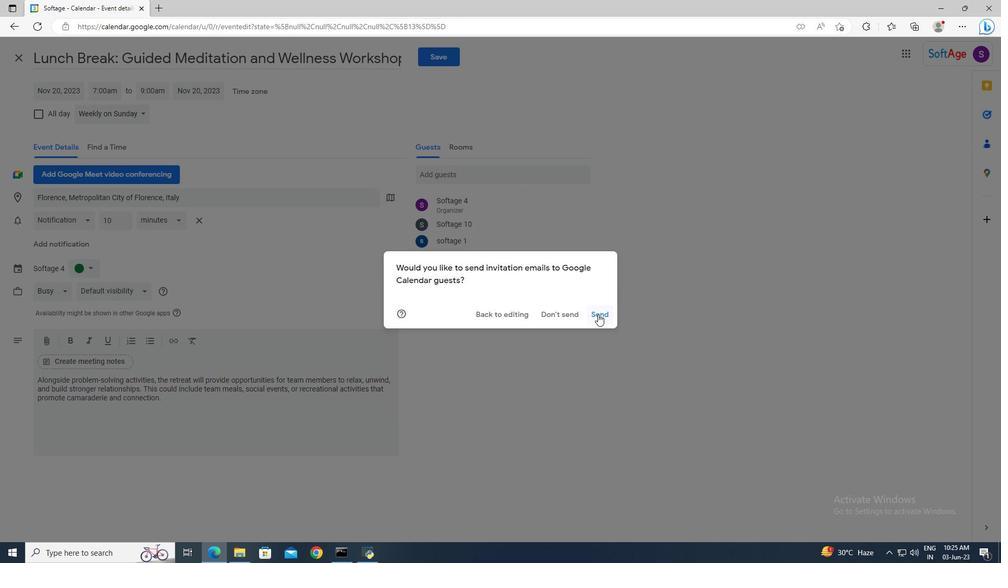 
